 Task: Create a rule when a due date more than days from now is moved in a card by anyone.
Action: Mouse moved to (960, 78)
Screenshot: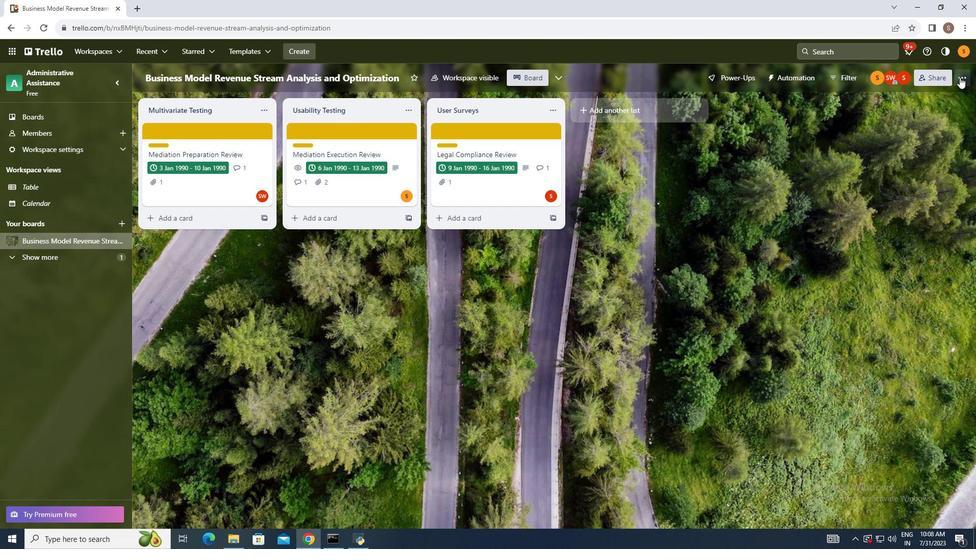 
Action: Mouse pressed left at (960, 78)
Screenshot: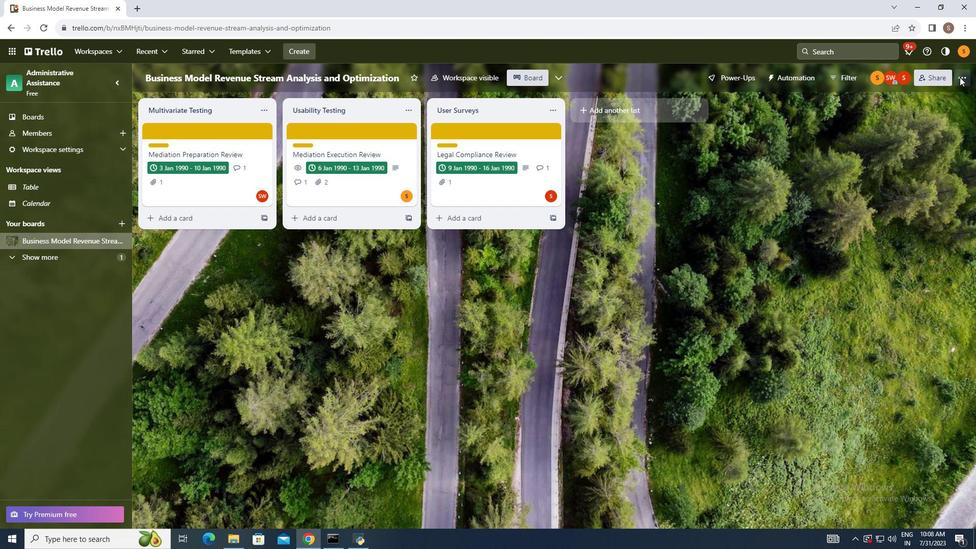 
Action: Mouse moved to (880, 222)
Screenshot: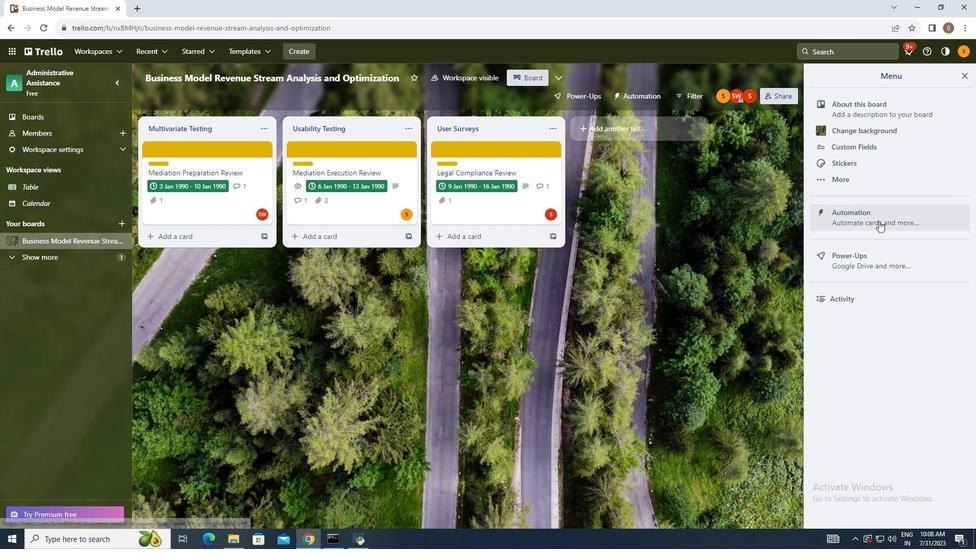 
Action: Mouse pressed left at (880, 222)
Screenshot: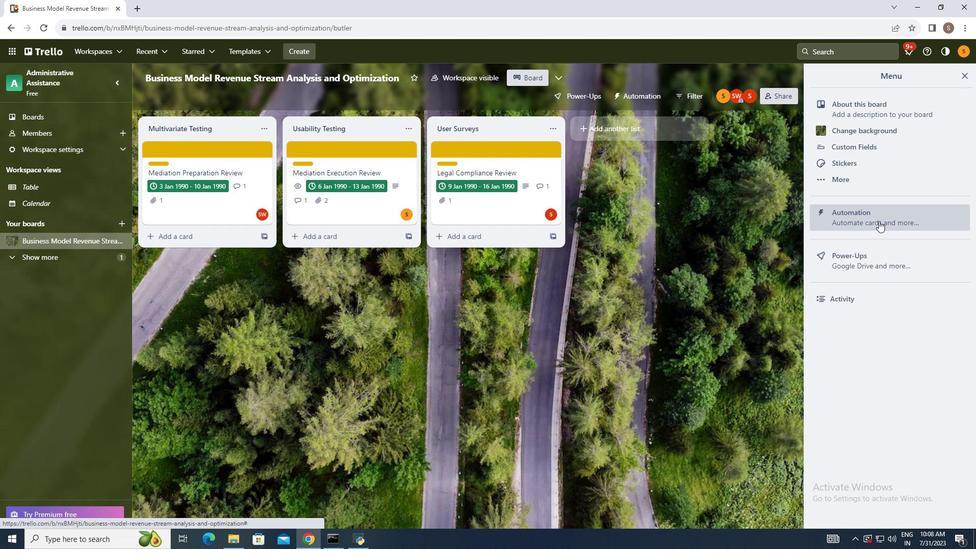 
Action: Mouse moved to (181, 191)
Screenshot: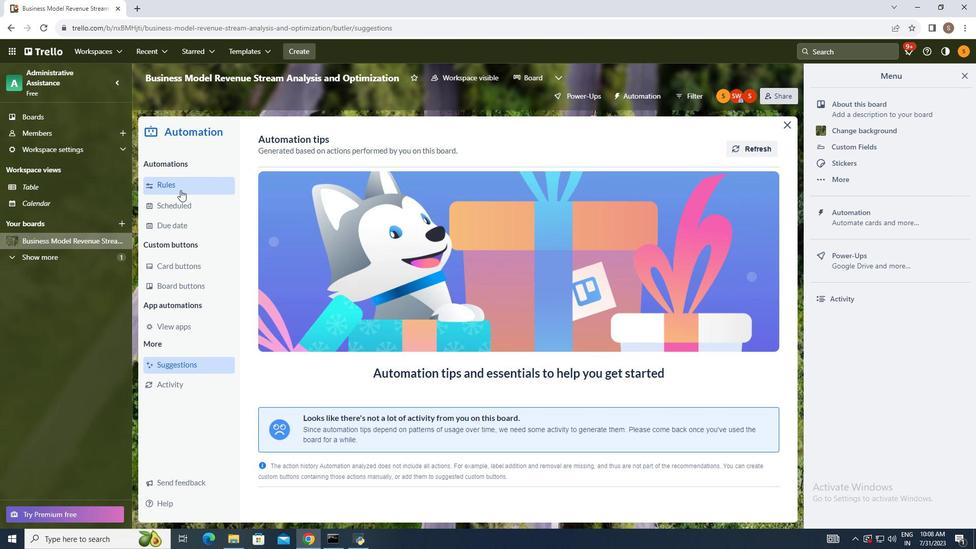 
Action: Mouse pressed left at (181, 191)
Screenshot: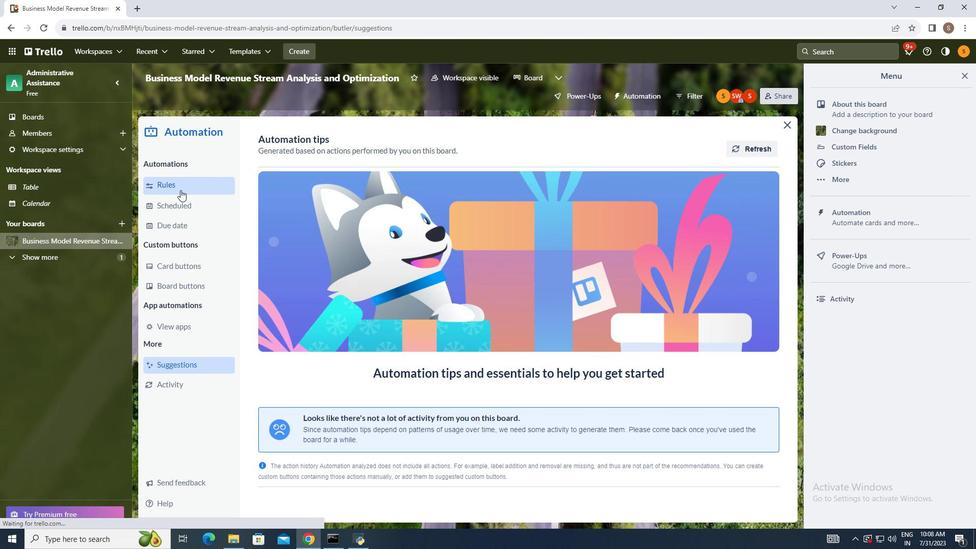 
Action: Mouse moved to (689, 141)
Screenshot: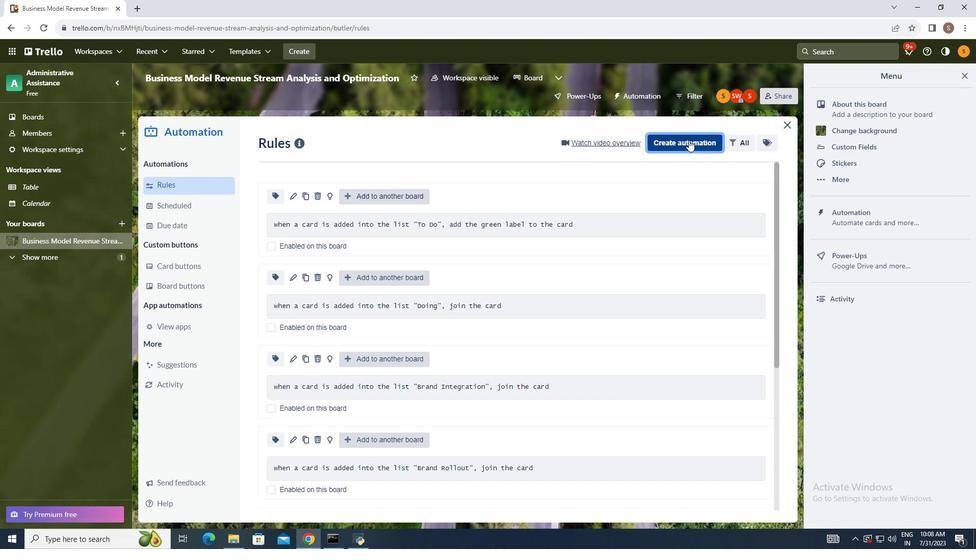 
Action: Mouse pressed left at (689, 141)
Screenshot: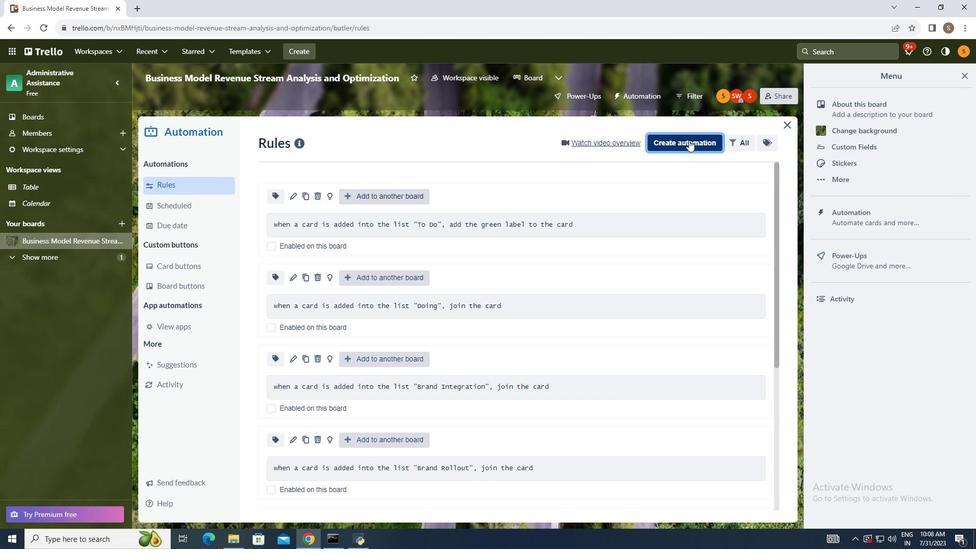 
Action: Mouse moved to (519, 242)
Screenshot: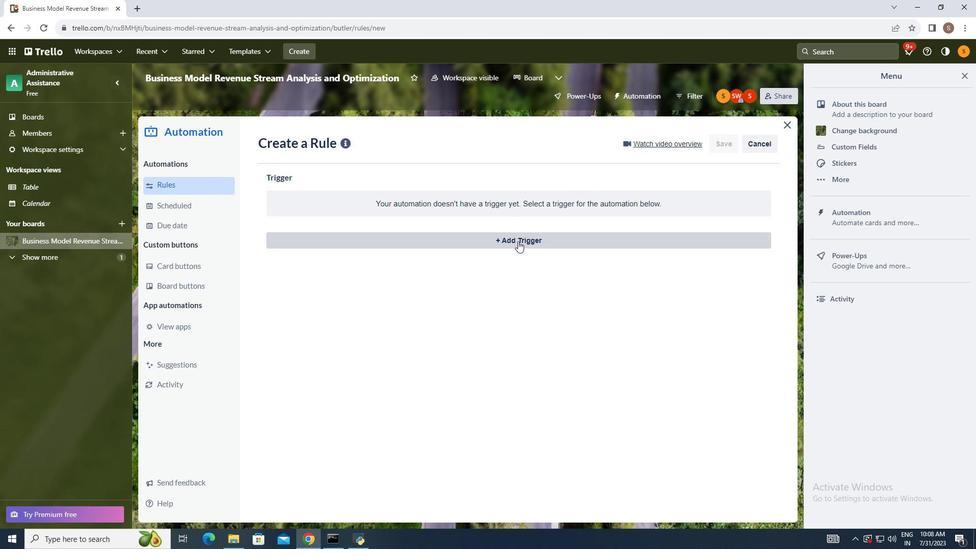 
Action: Mouse pressed left at (519, 242)
Screenshot: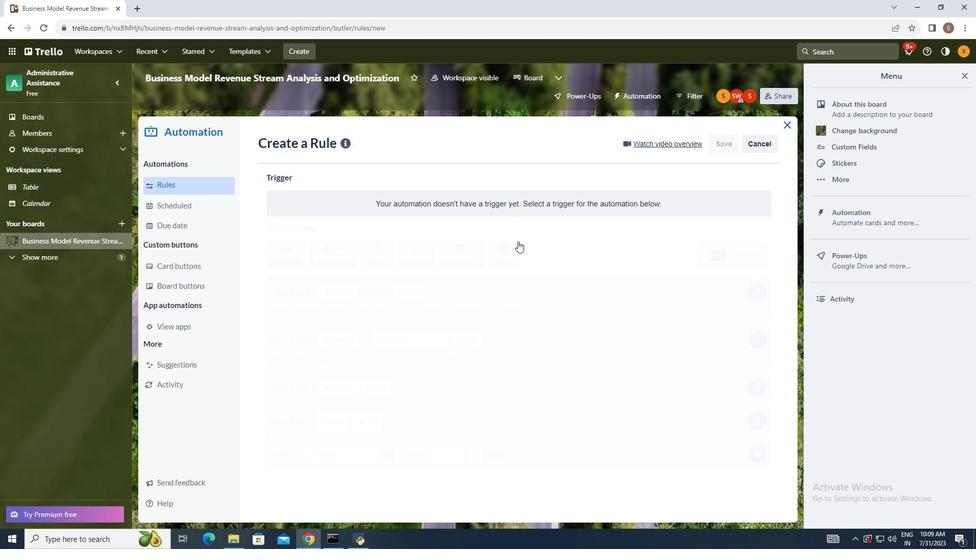 
Action: Mouse moved to (381, 278)
Screenshot: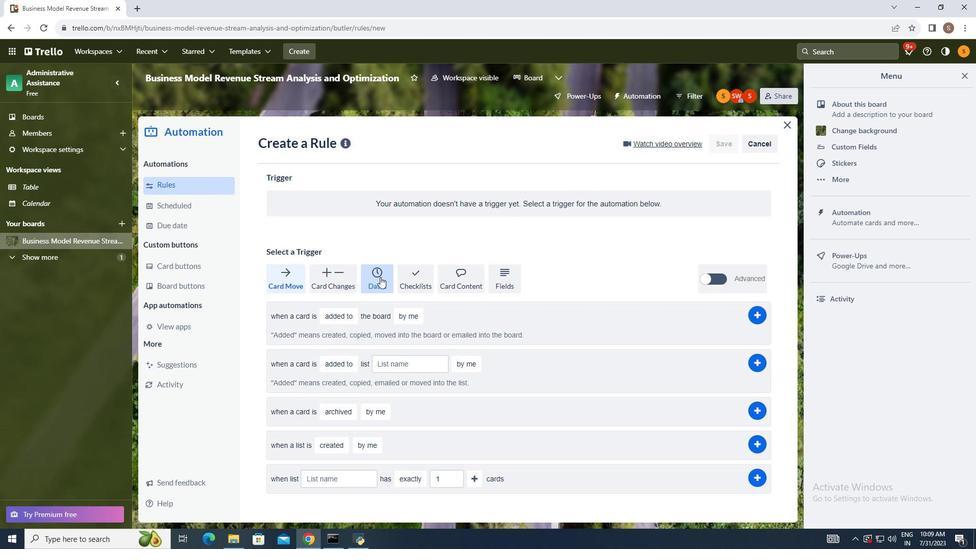 
Action: Mouse pressed left at (381, 278)
Screenshot: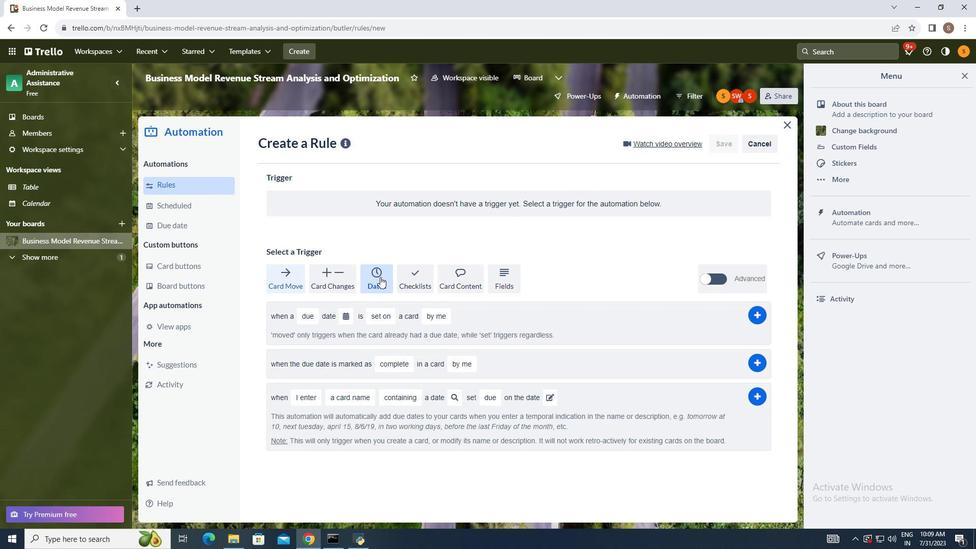 
Action: Mouse moved to (304, 319)
Screenshot: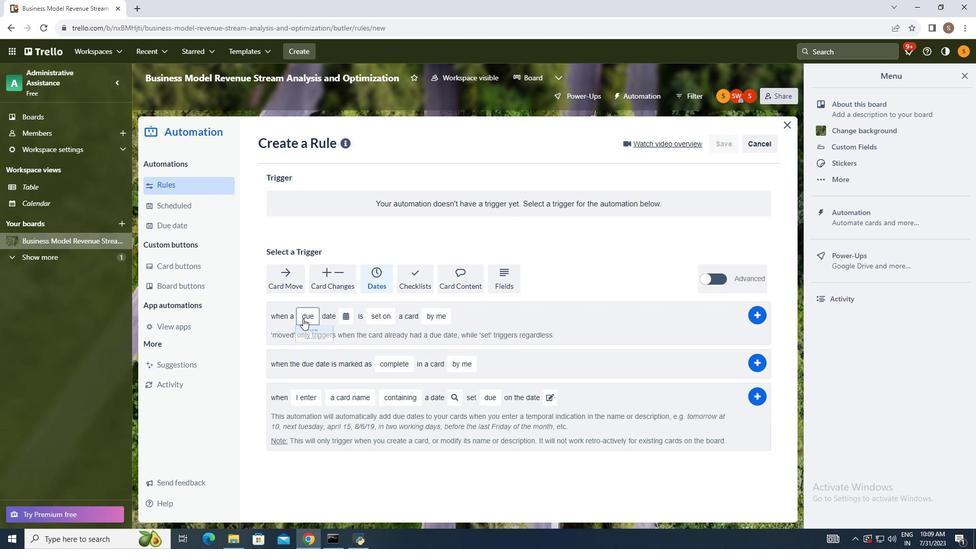 
Action: Mouse pressed left at (304, 319)
Screenshot: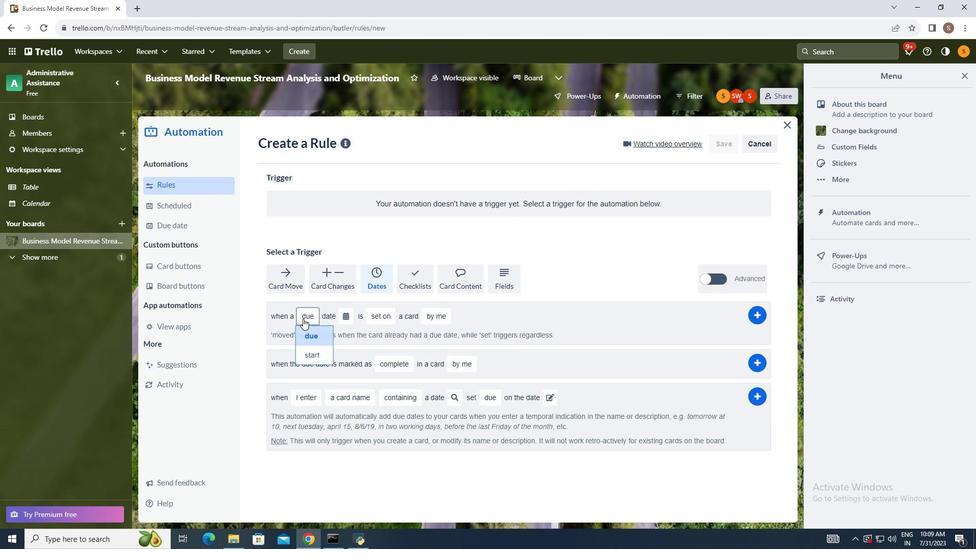 
Action: Mouse moved to (315, 335)
Screenshot: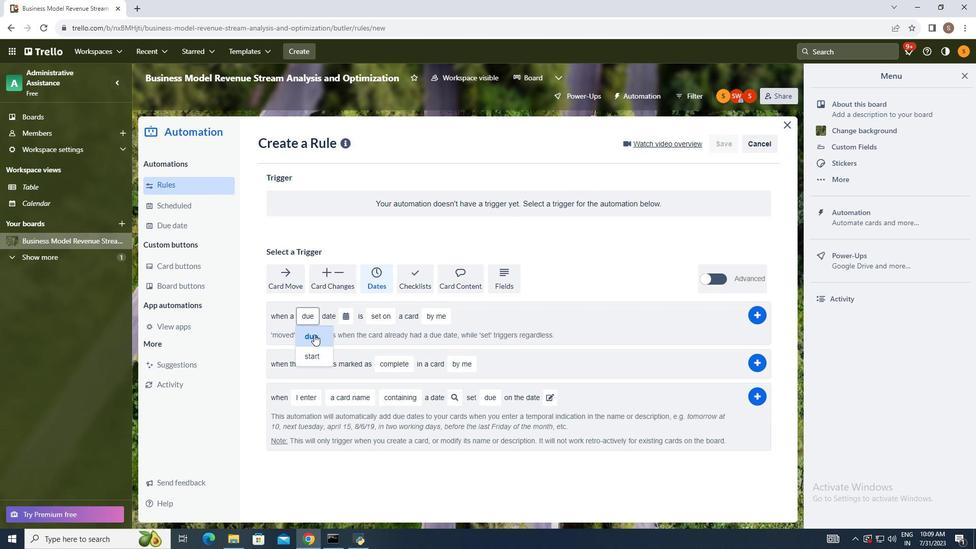 
Action: Mouse pressed left at (315, 335)
Screenshot: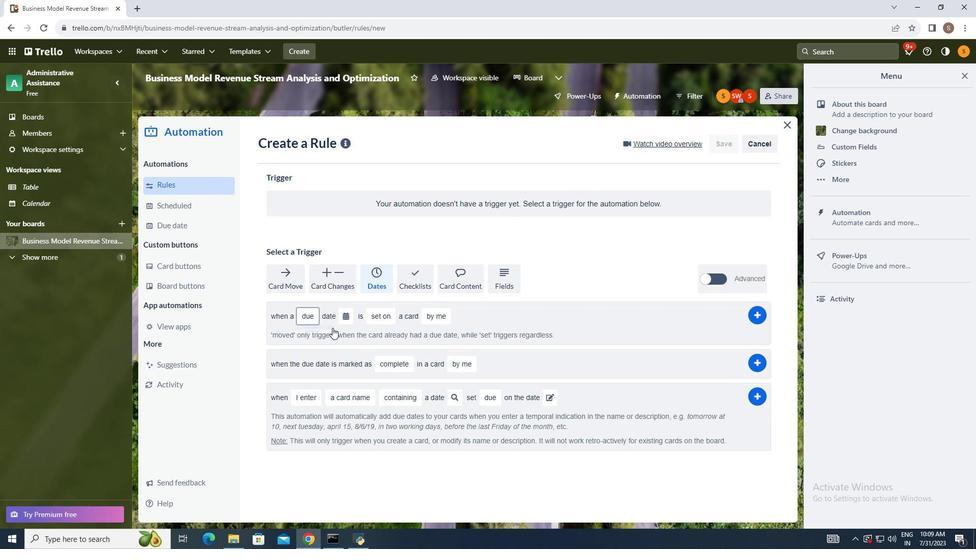 
Action: Mouse moved to (343, 319)
Screenshot: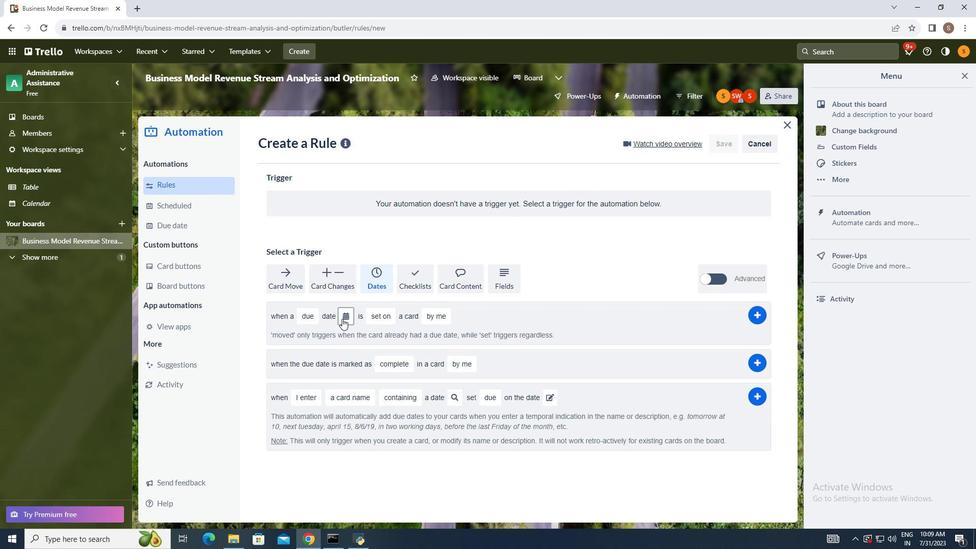 
Action: Mouse pressed left at (343, 319)
Screenshot: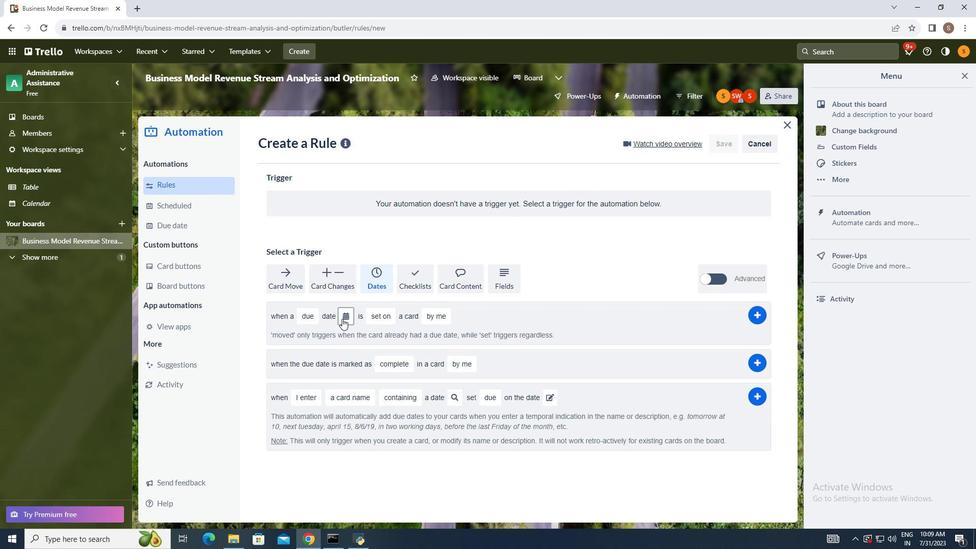 
Action: Mouse moved to (363, 380)
Screenshot: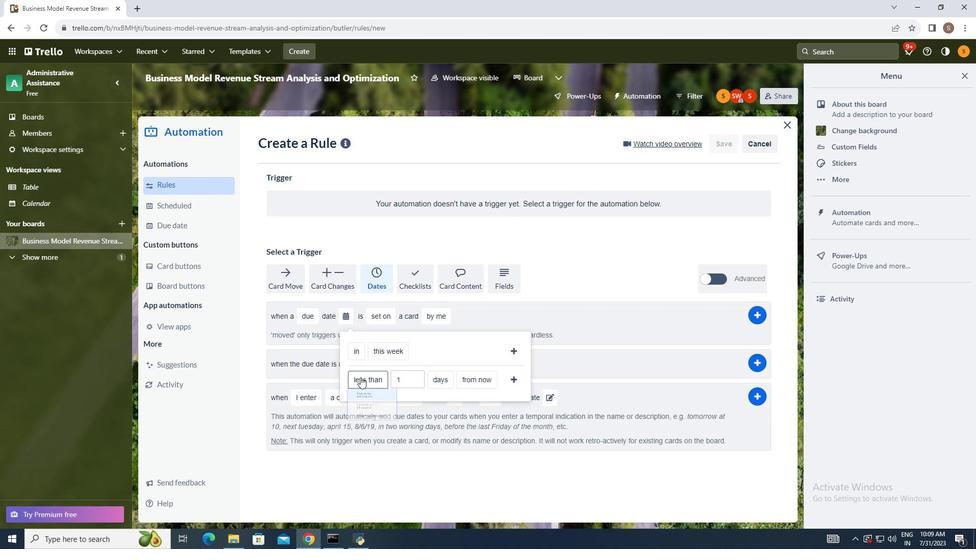 
Action: Mouse pressed left at (363, 380)
Screenshot: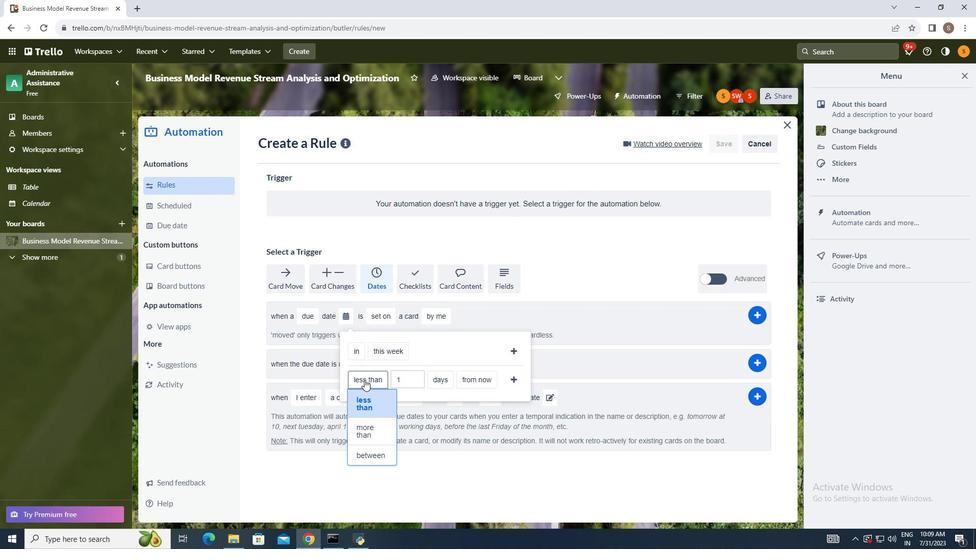 
Action: Mouse moved to (373, 430)
Screenshot: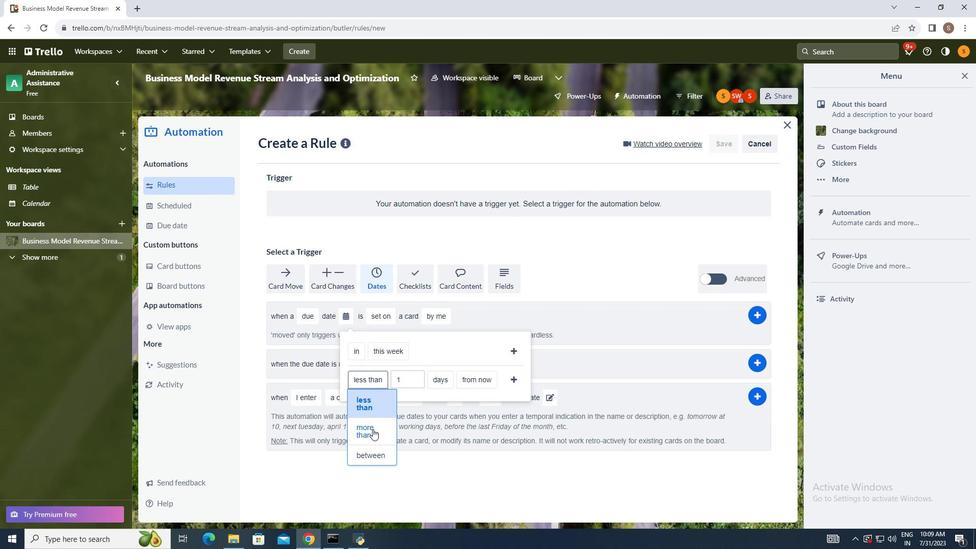 
Action: Mouse pressed left at (373, 430)
Screenshot: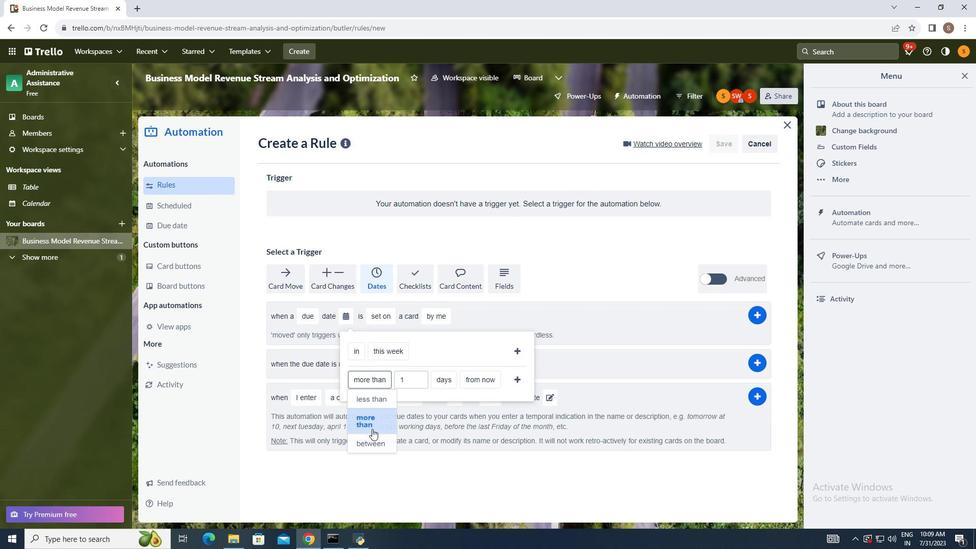 
Action: Mouse moved to (445, 384)
Screenshot: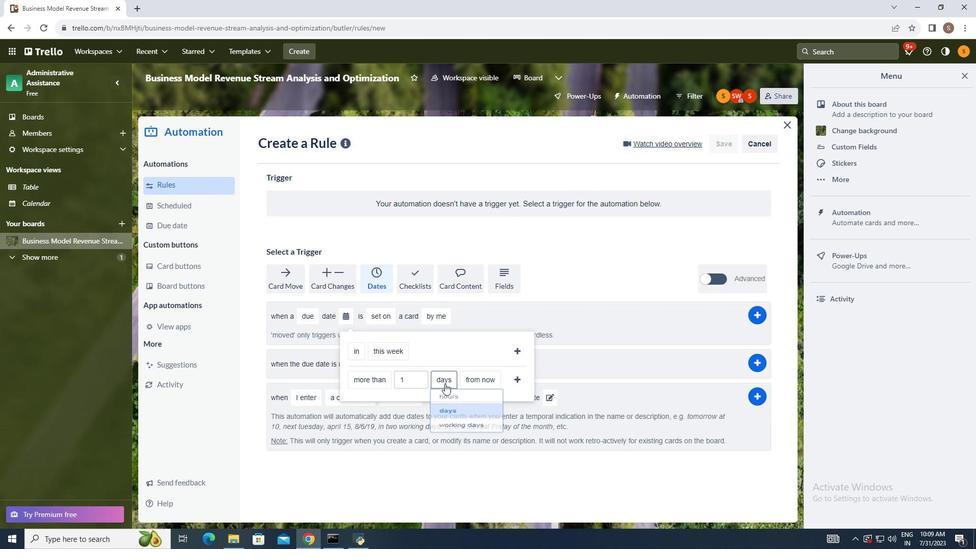 
Action: Mouse pressed left at (445, 384)
Screenshot: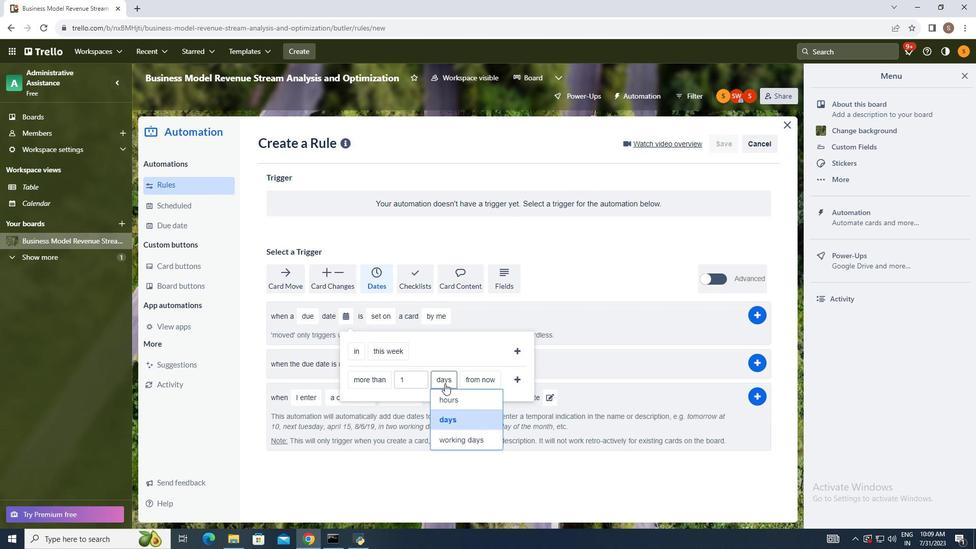 
Action: Mouse moved to (454, 421)
Screenshot: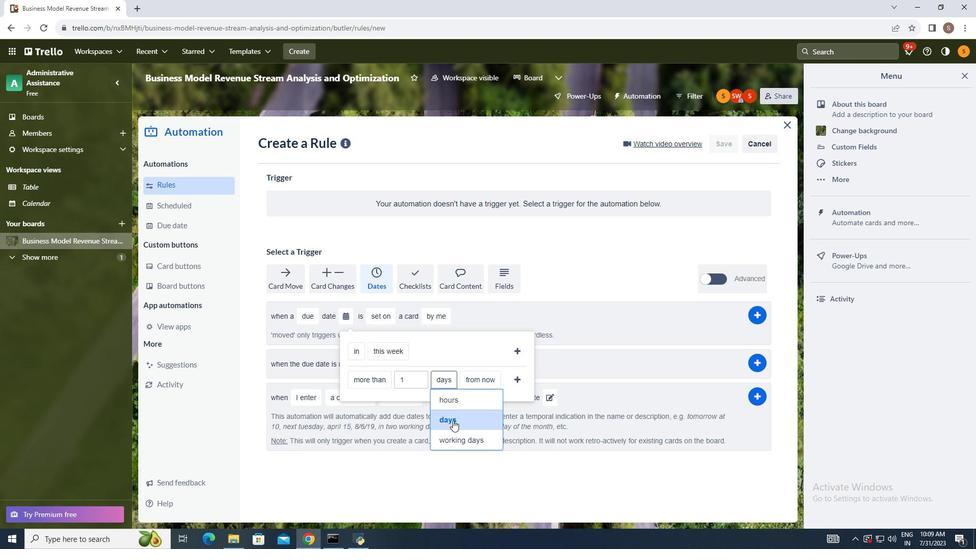 
Action: Mouse pressed left at (454, 421)
Screenshot: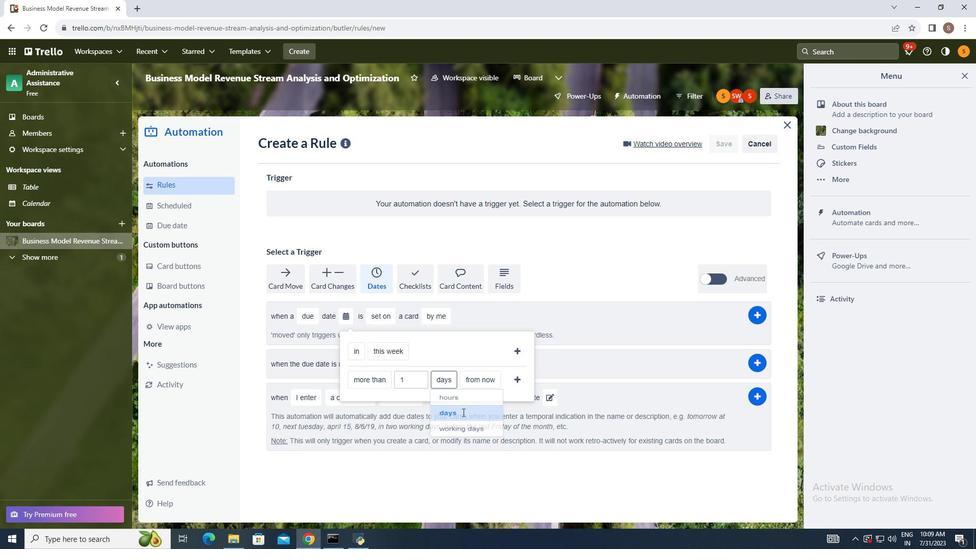 
Action: Mouse moved to (482, 381)
Screenshot: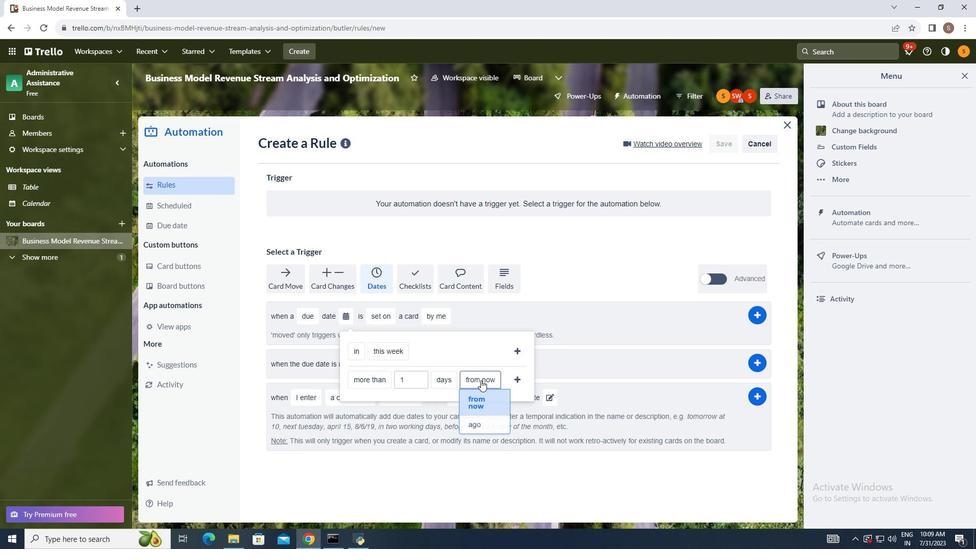 
Action: Mouse pressed left at (482, 381)
Screenshot: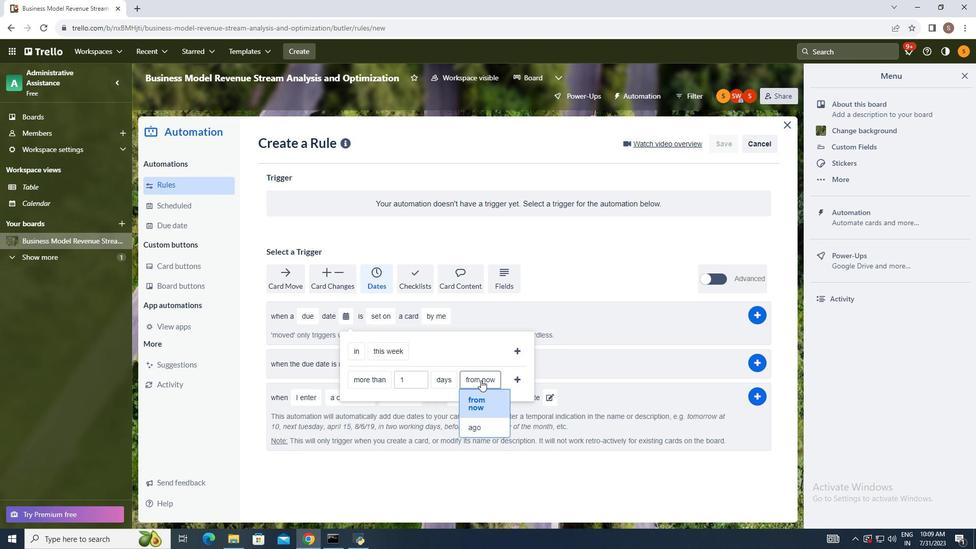 
Action: Mouse moved to (483, 400)
Screenshot: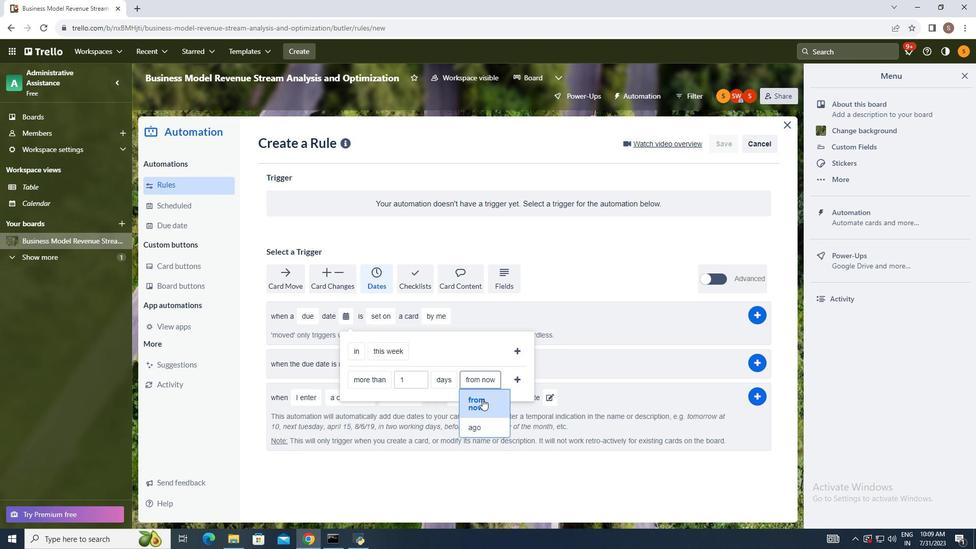 
Action: Mouse pressed left at (483, 400)
Screenshot: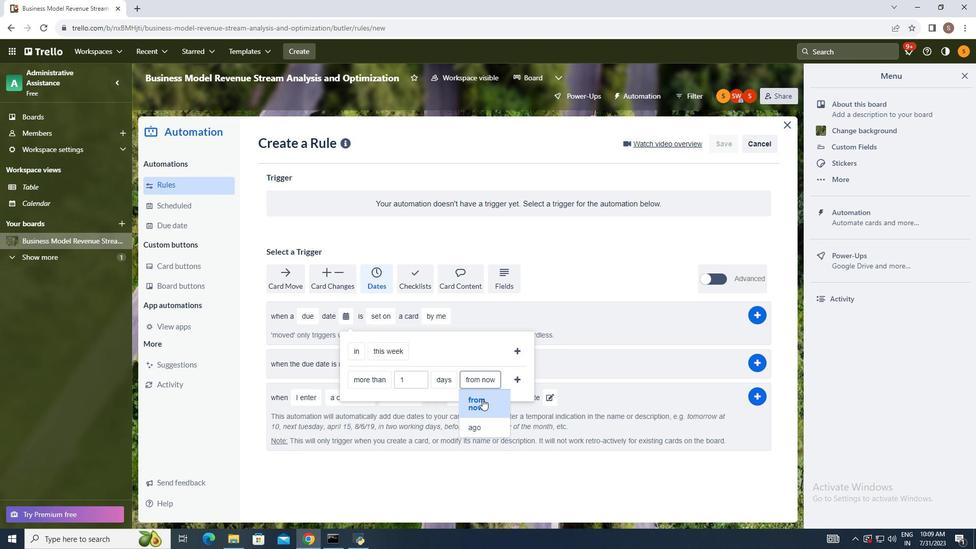 
Action: Mouse moved to (518, 380)
Screenshot: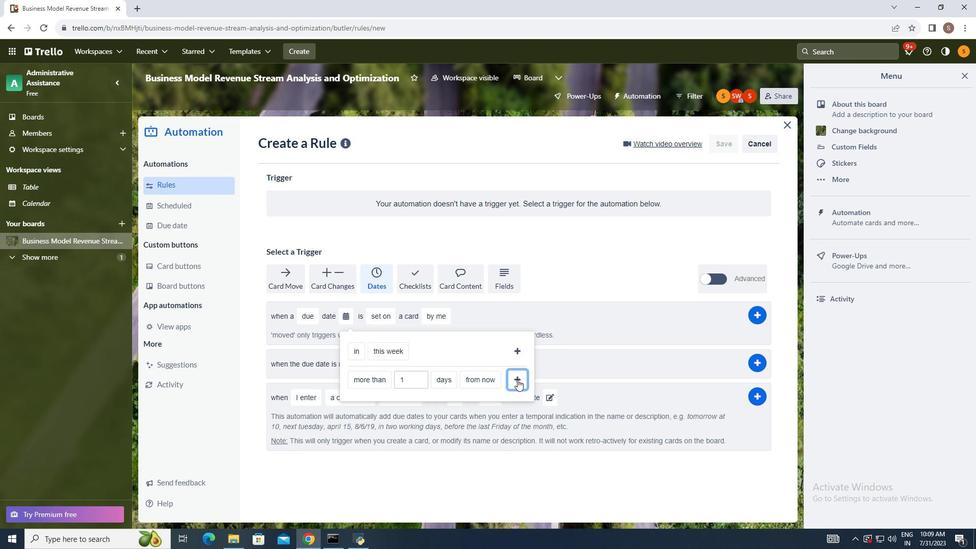 
Action: Mouse pressed left at (518, 380)
Screenshot: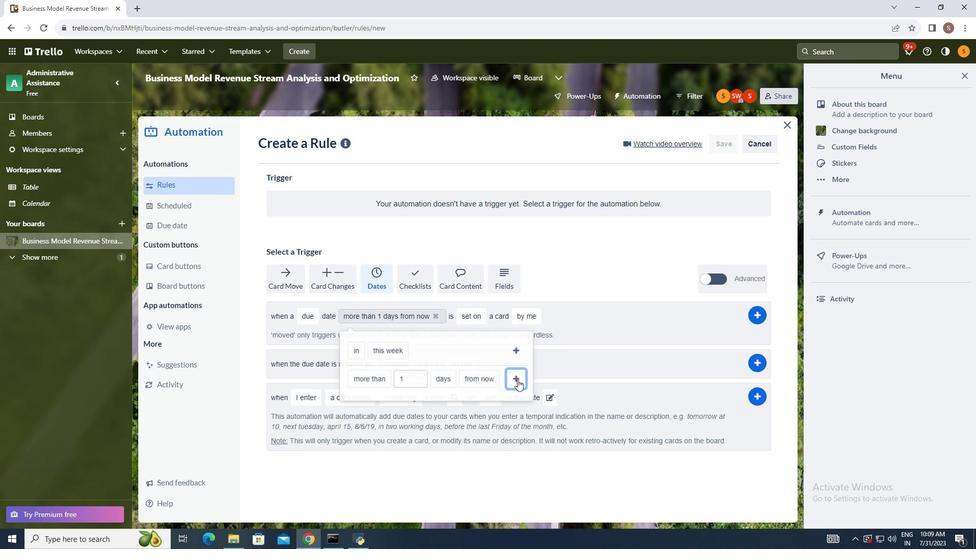 
Action: Mouse moved to (469, 317)
Screenshot: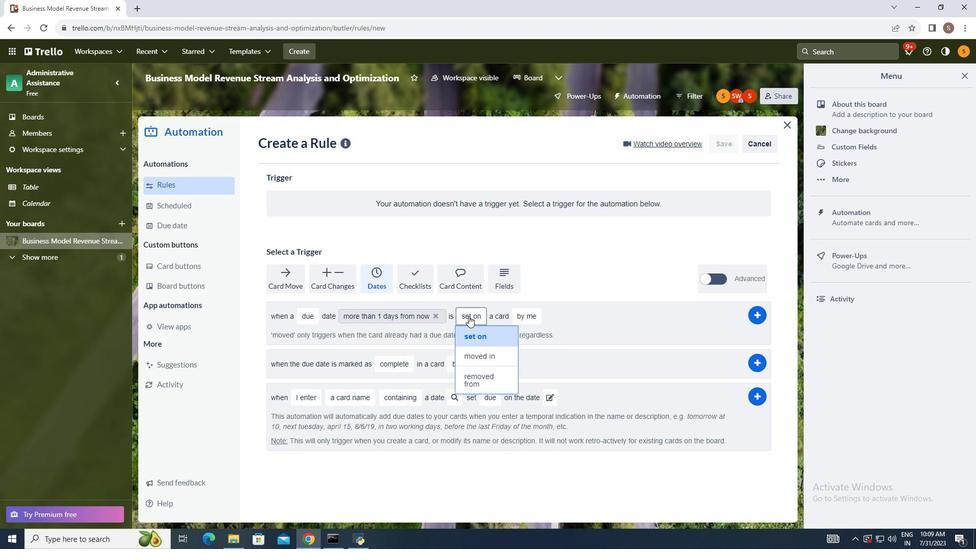 
Action: Mouse pressed left at (469, 317)
Screenshot: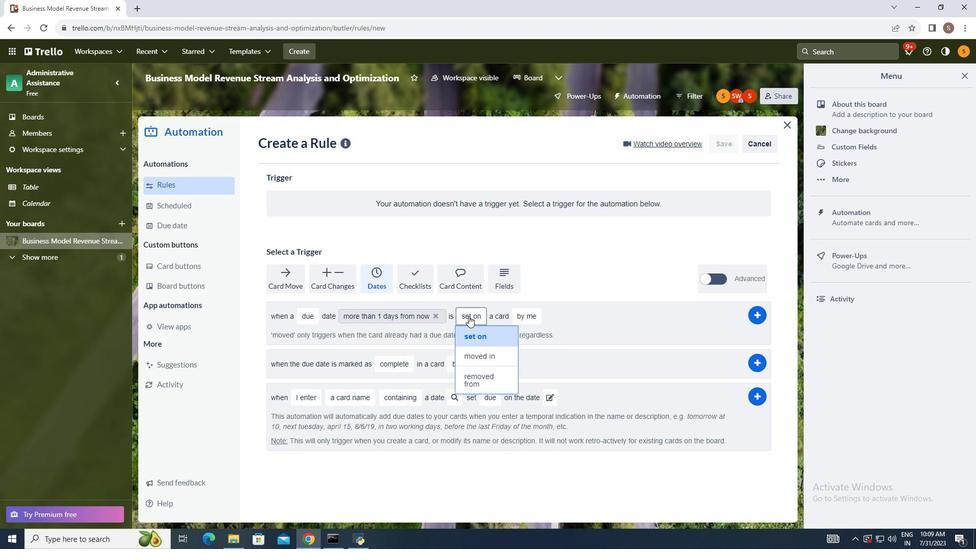 
Action: Mouse moved to (482, 354)
Screenshot: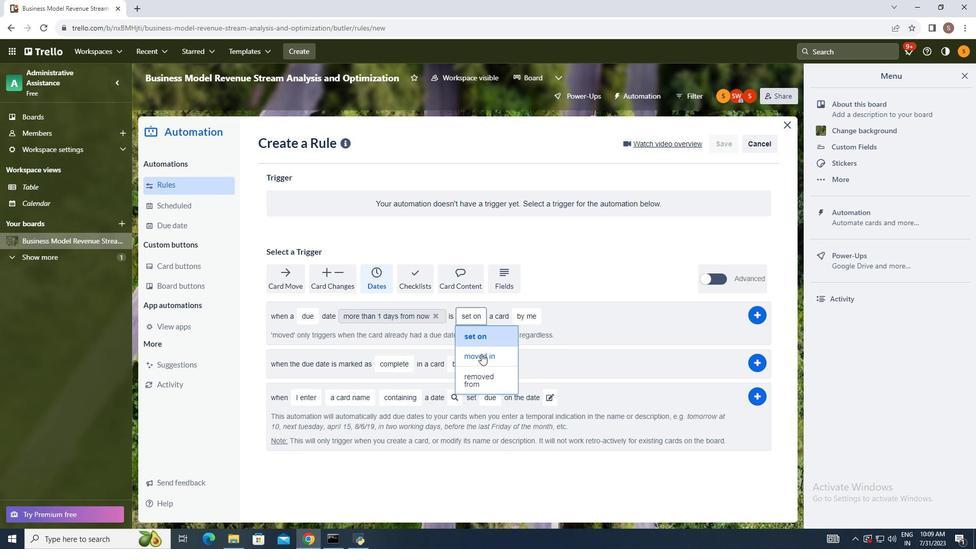 
Action: Mouse pressed left at (482, 354)
Screenshot: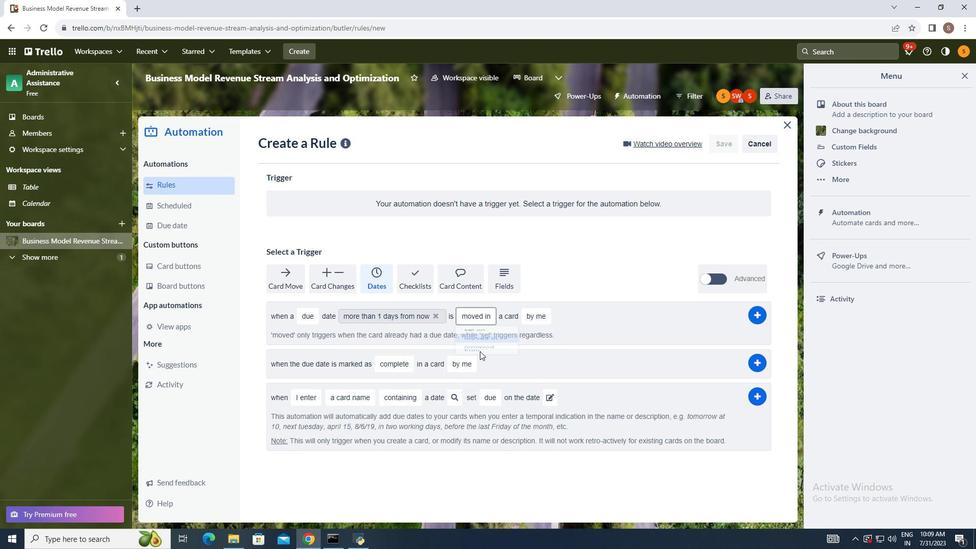 
Action: Mouse moved to (544, 314)
Screenshot: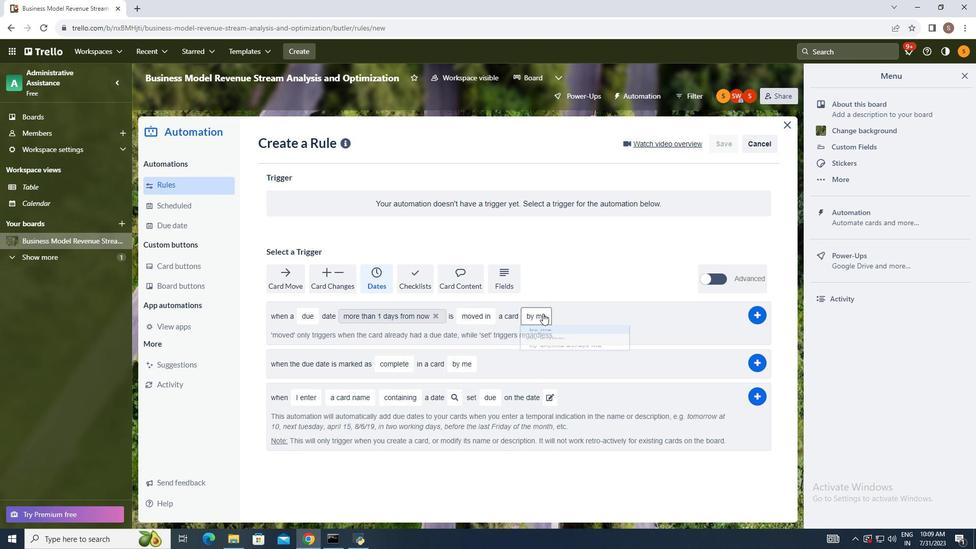 
Action: Mouse pressed left at (544, 314)
Screenshot: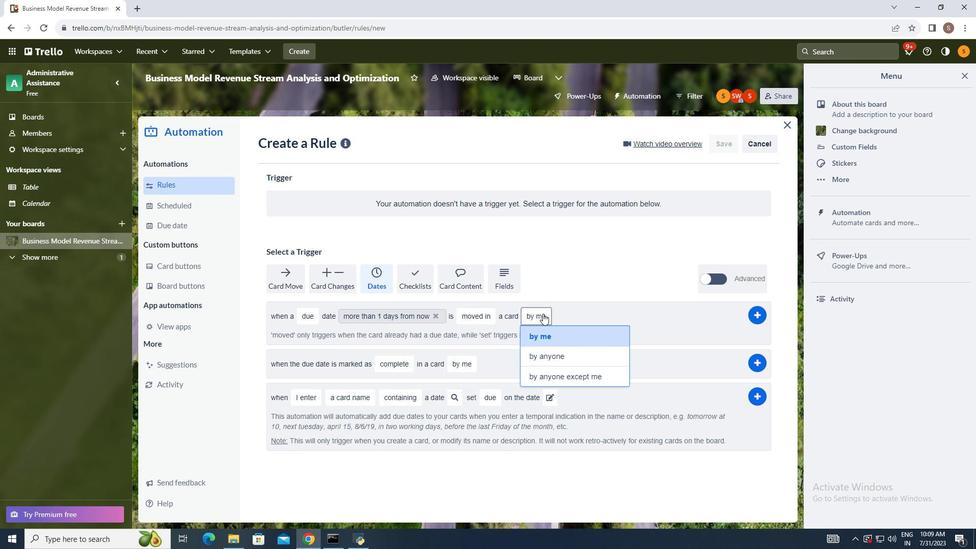 
Action: Mouse moved to (555, 357)
Screenshot: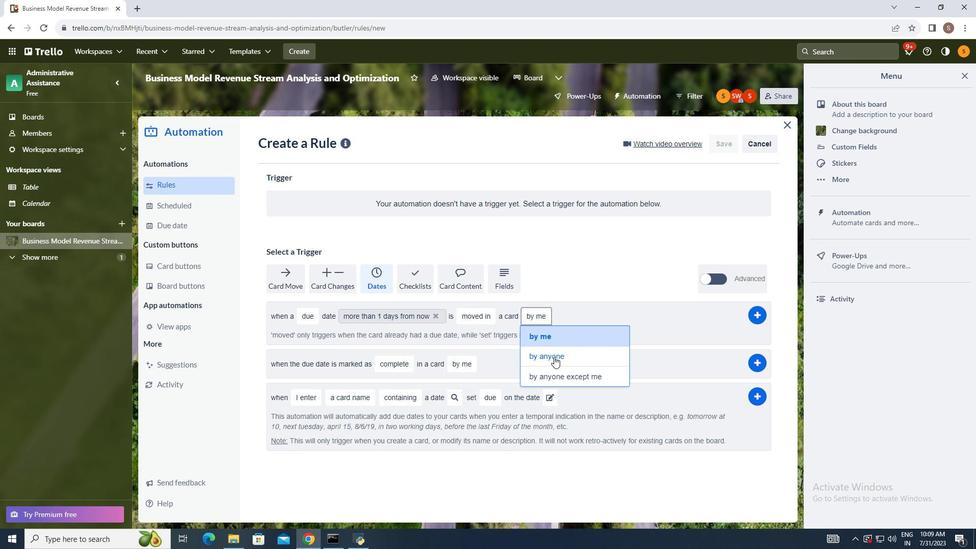 
Action: Mouse pressed left at (555, 357)
Screenshot: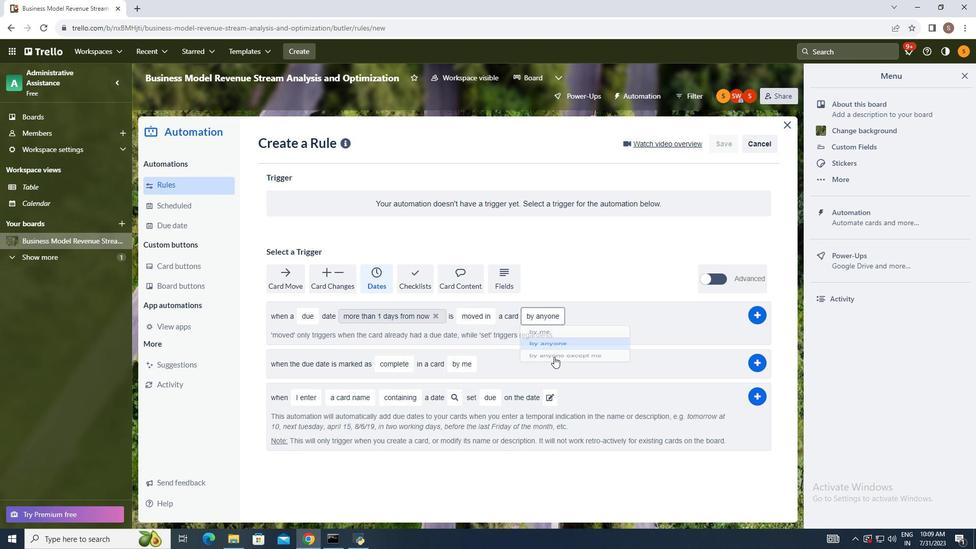 
Action: Mouse moved to (588, 273)
Screenshot: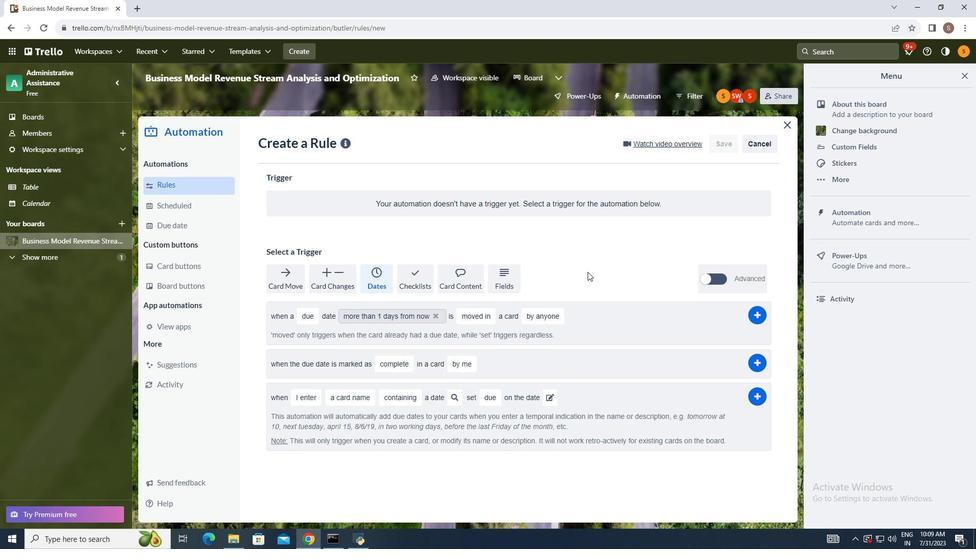 
